 Task: Move a task to a different folder in Microsoft Outlook.
Action: Mouse moved to (11, 166)
Screenshot: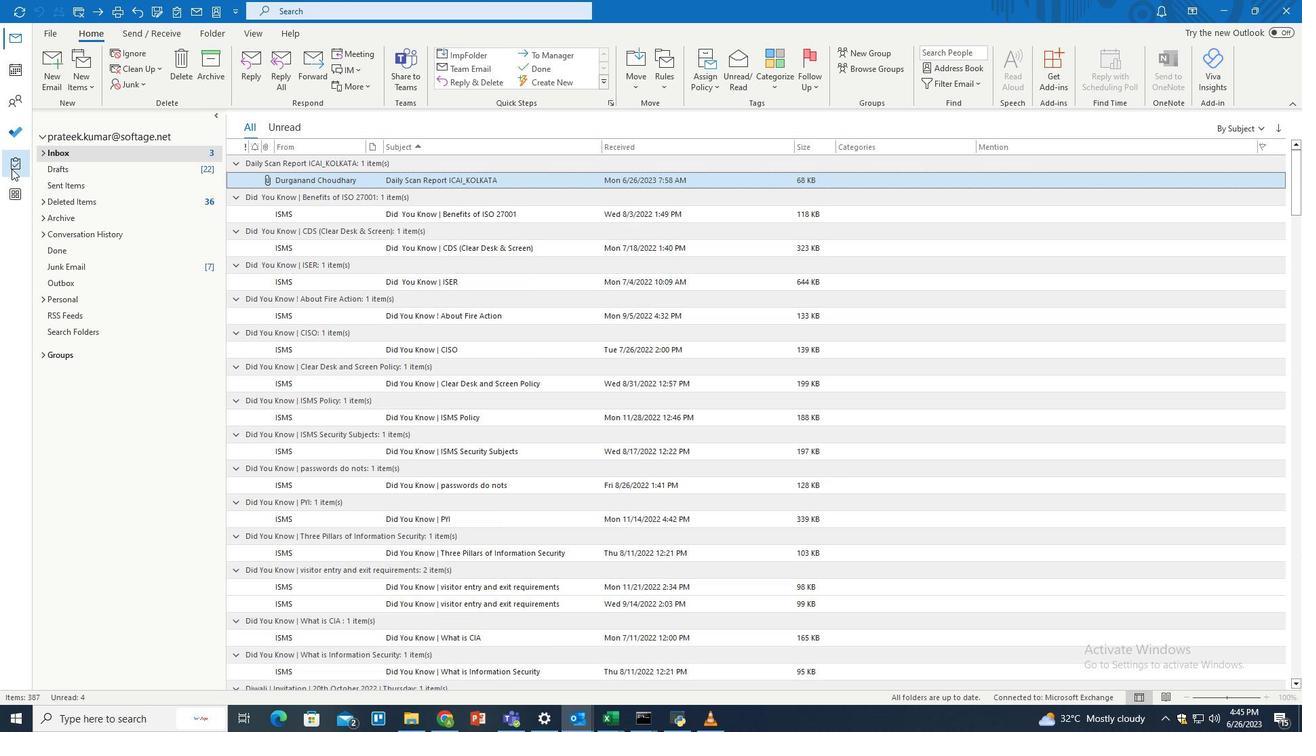 
Action: Mouse pressed left at (11, 166)
Screenshot: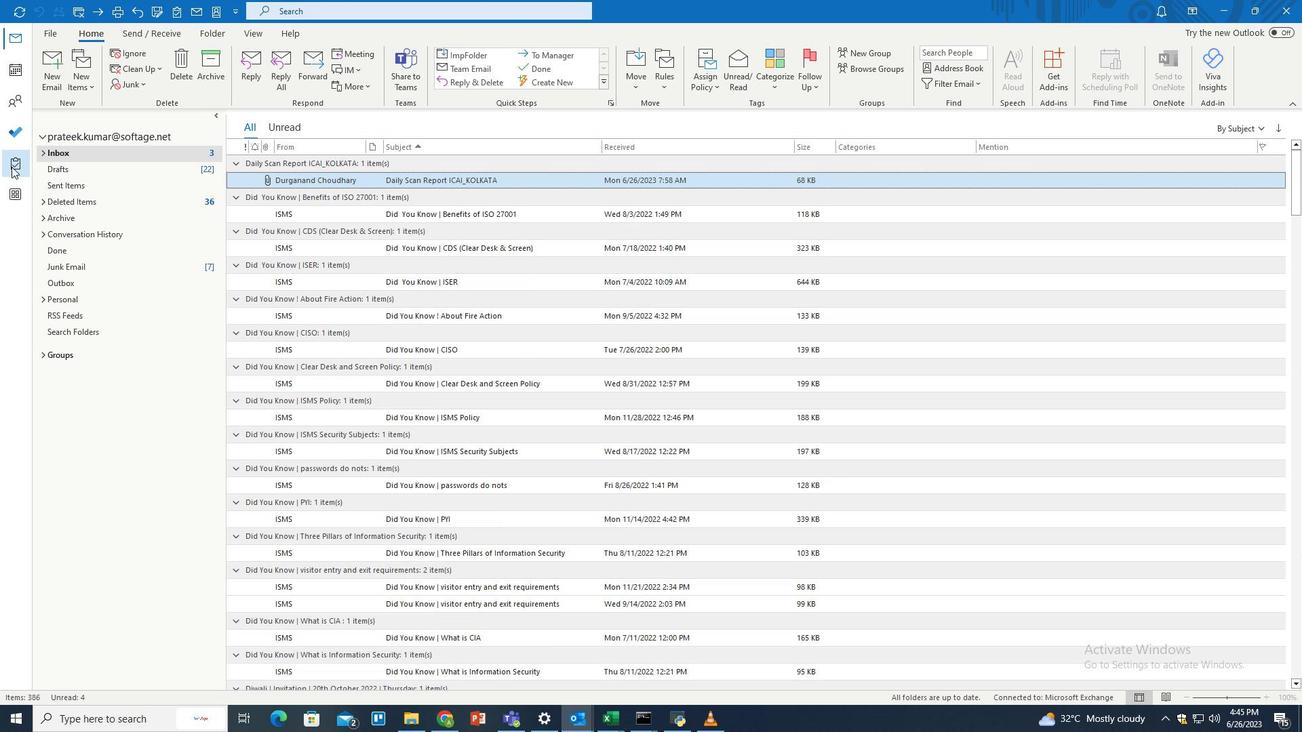 
Action: Mouse moved to (296, 193)
Screenshot: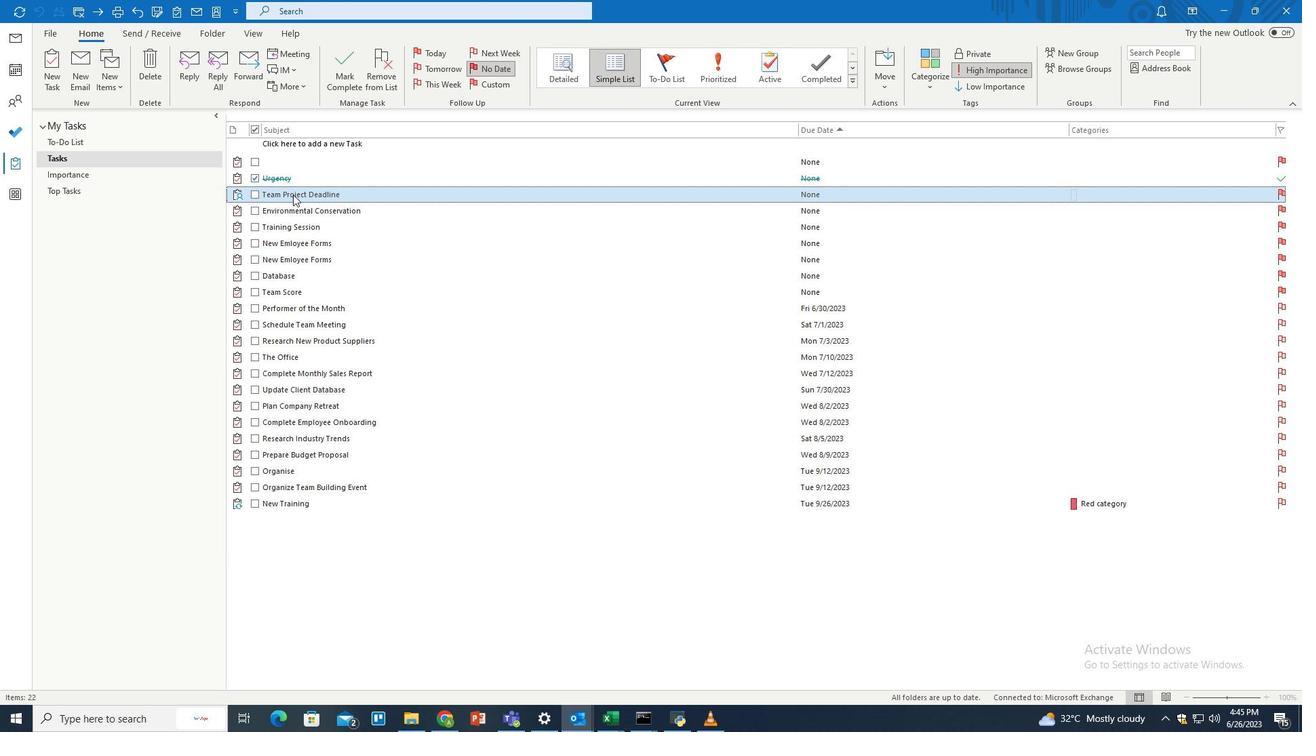 
Action: Mouse pressed left at (296, 193)
Screenshot: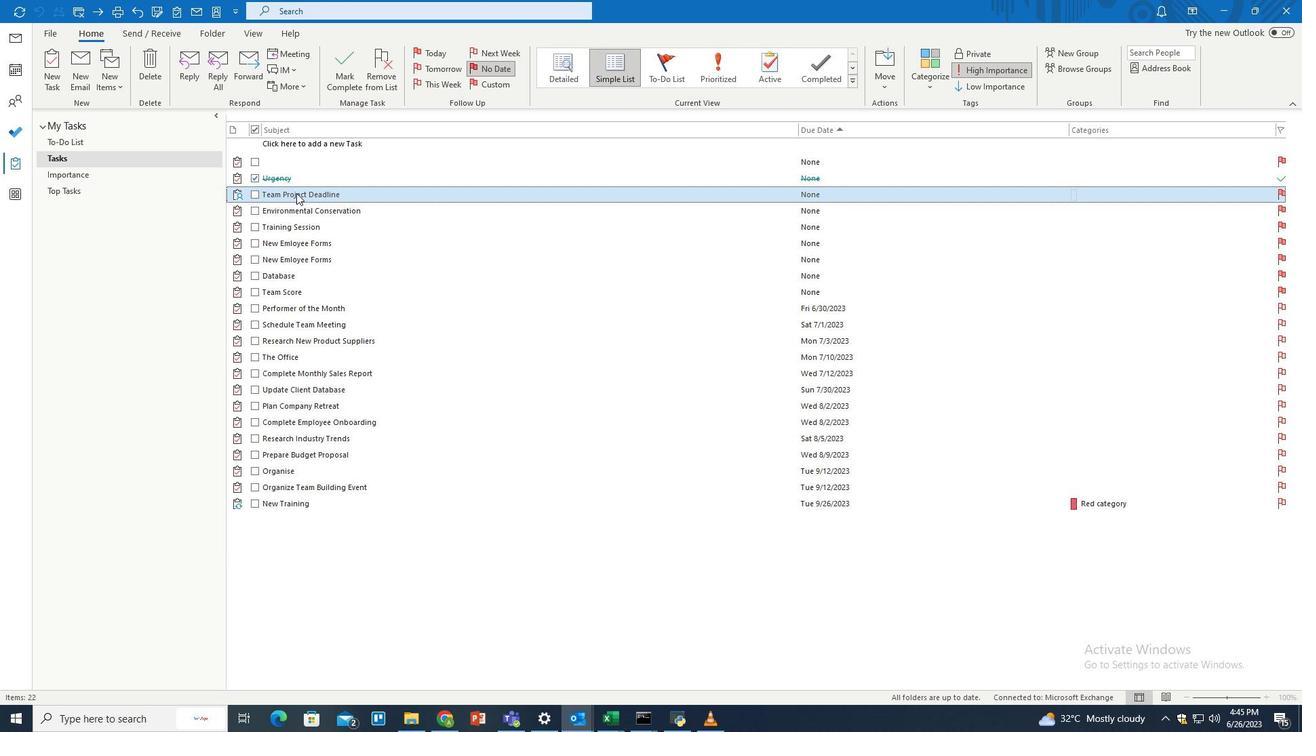 
Action: Mouse moved to (282, 274)
Screenshot: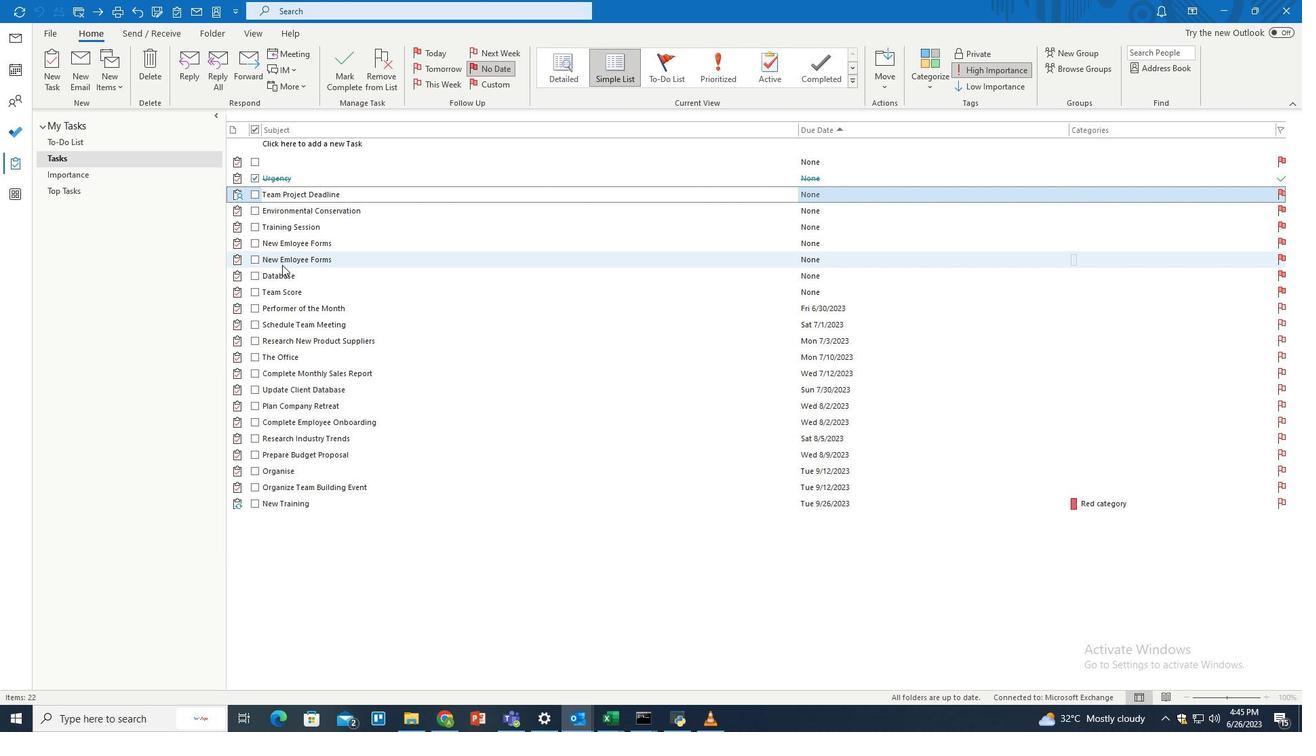 
Action: Mouse pressed left at (282, 274)
Screenshot: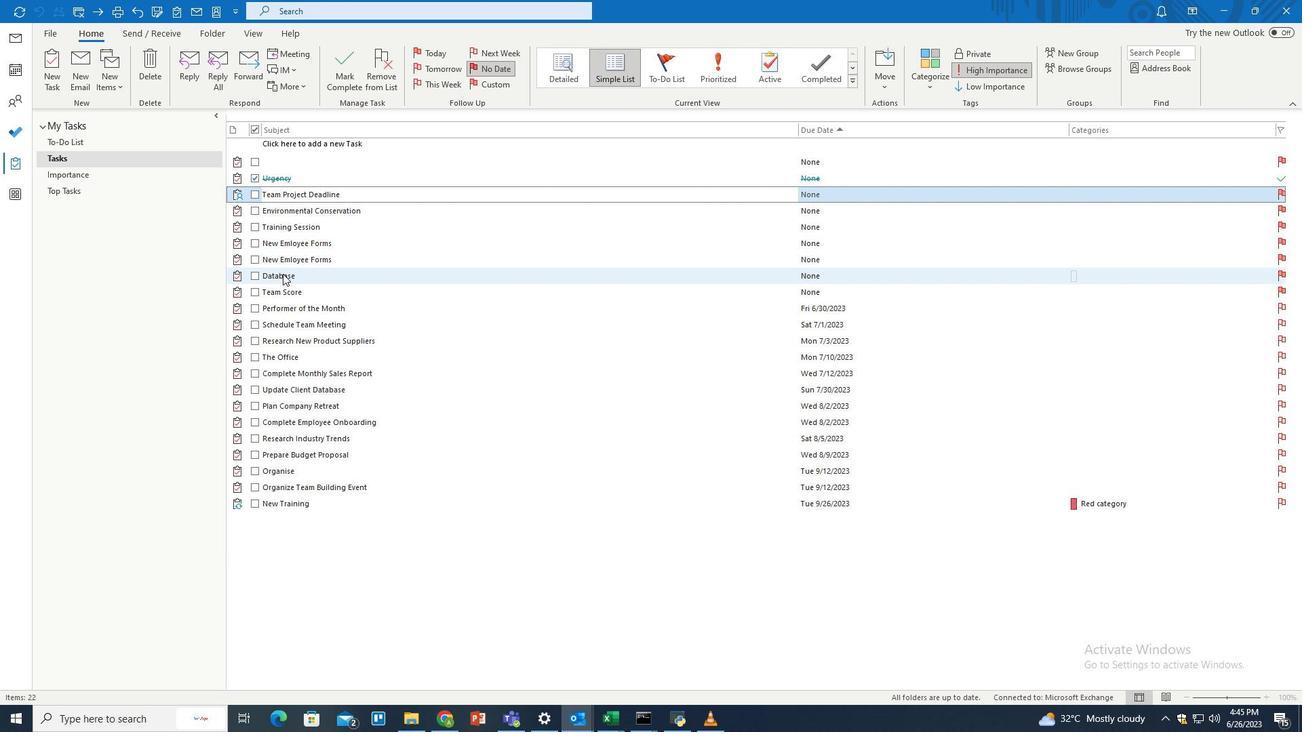 
Action: Mouse moved to (886, 76)
Screenshot: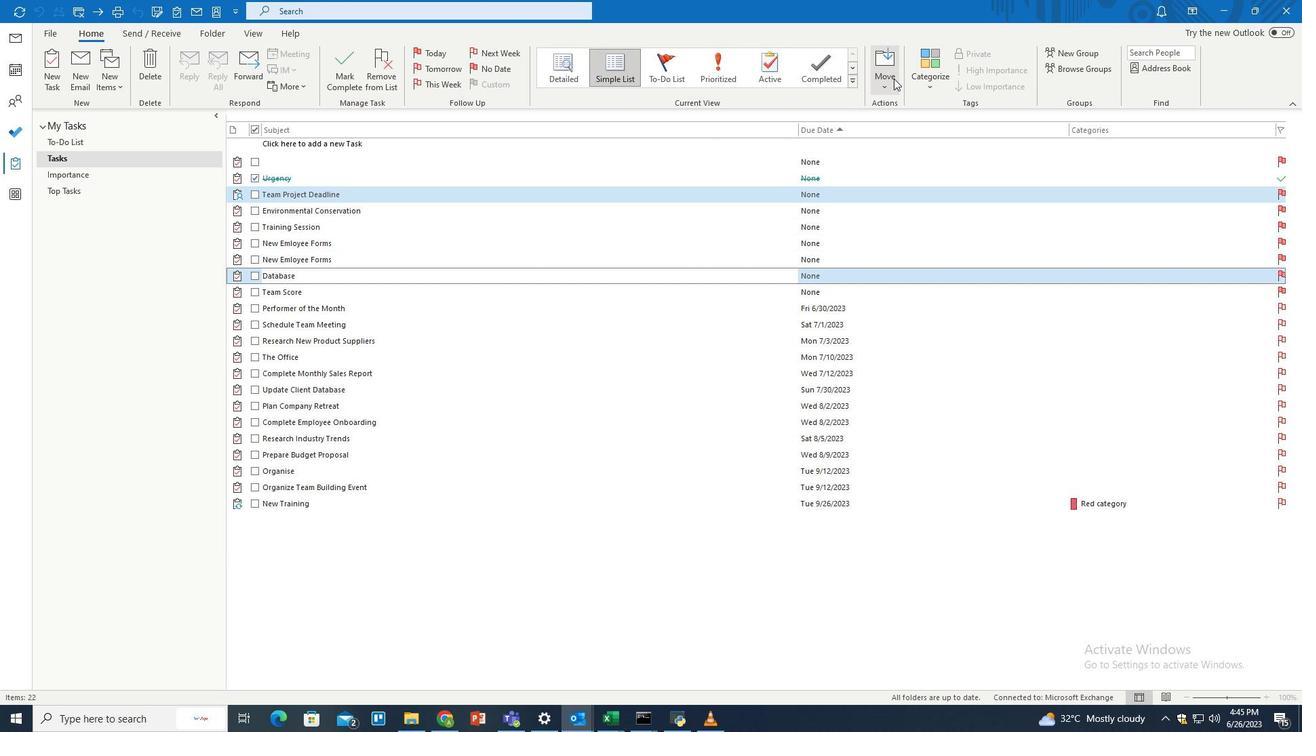 
Action: Mouse pressed left at (886, 76)
Screenshot: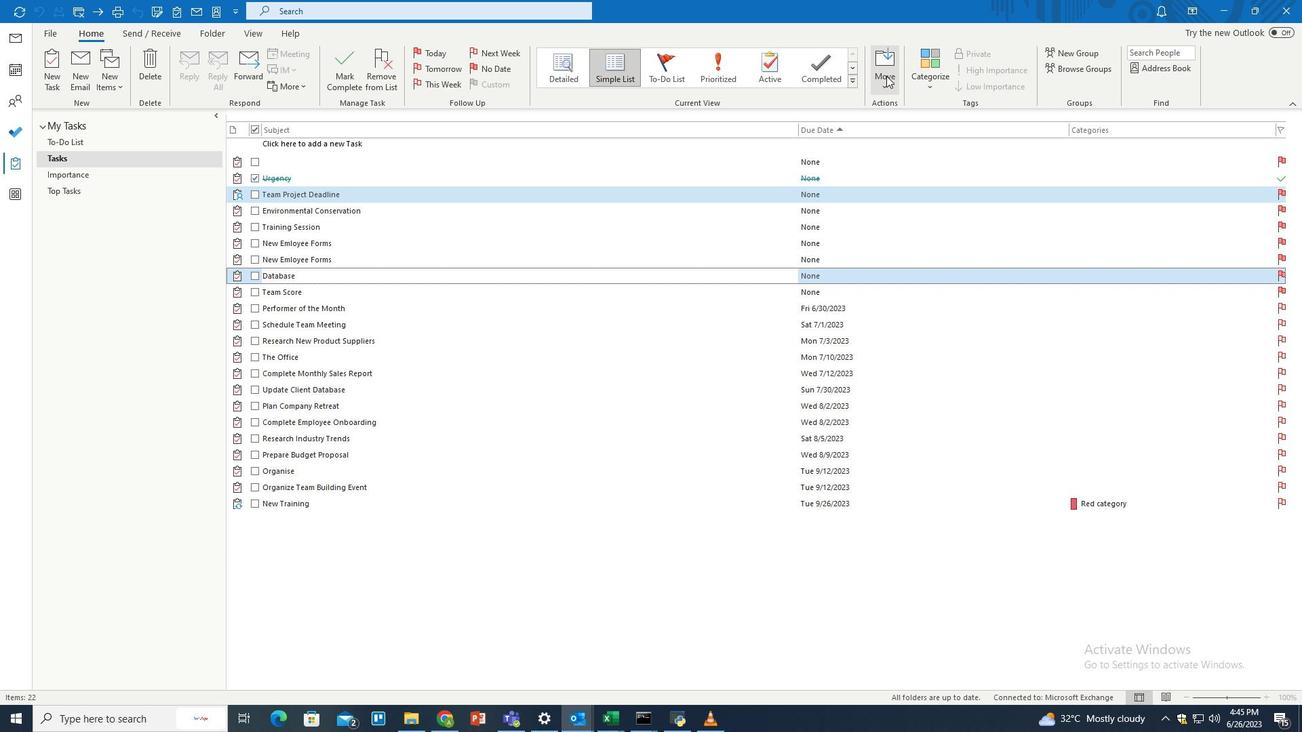 
Action: Mouse moved to (909, 104)
Screenshot: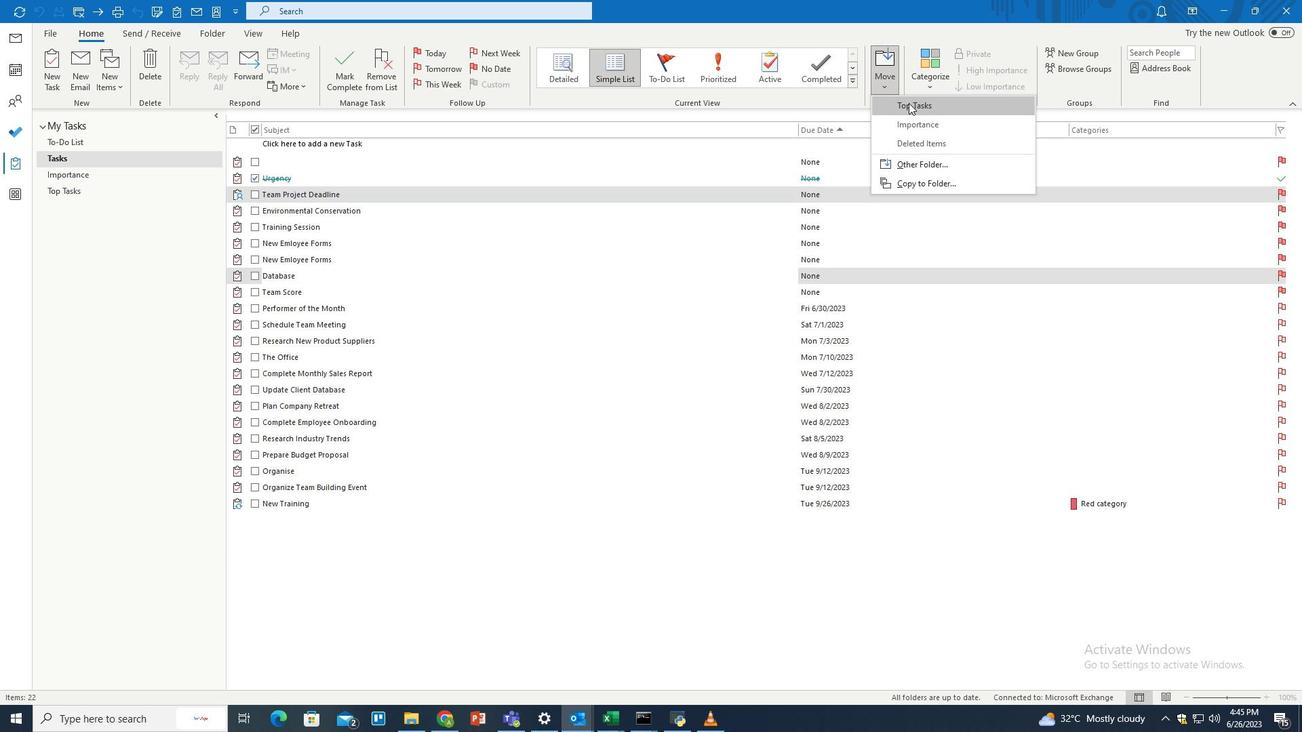 
Action: Mouse pressed left at (909, 104)
Screenshot: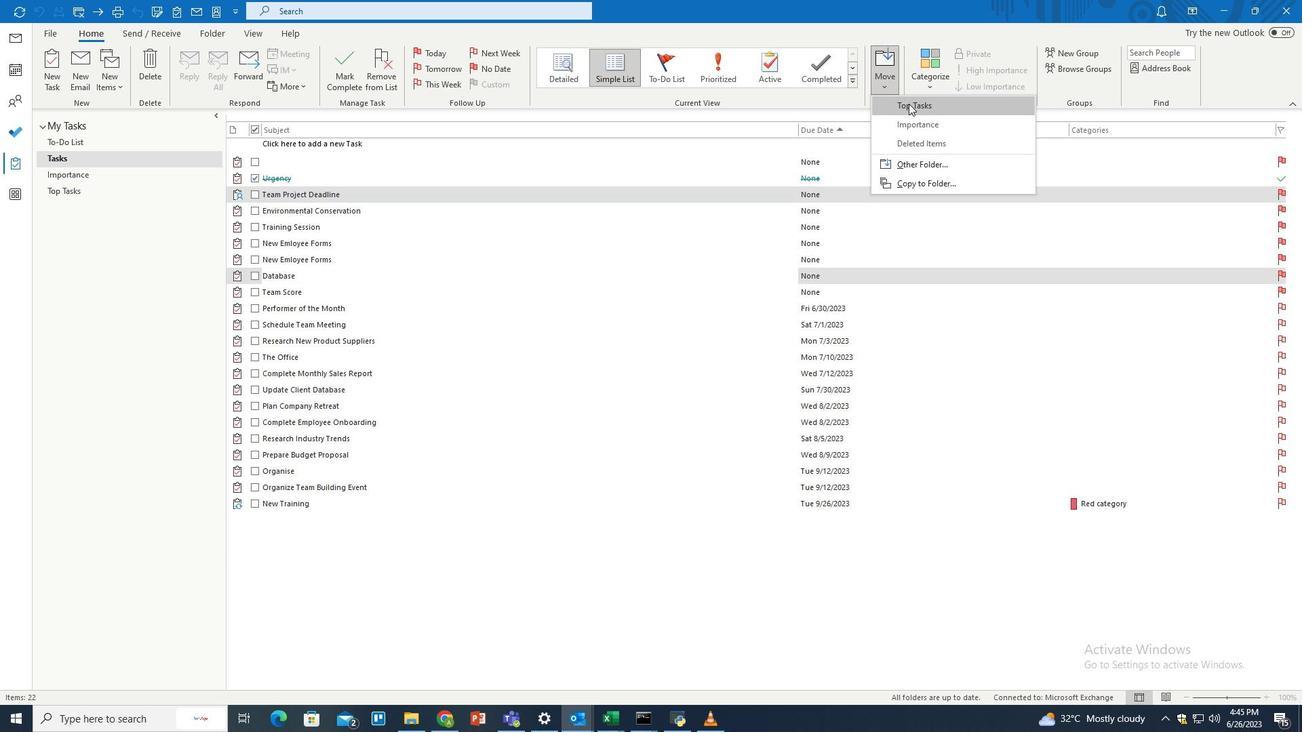 
Action: Mouse moved to (616, 395)
Screenshot: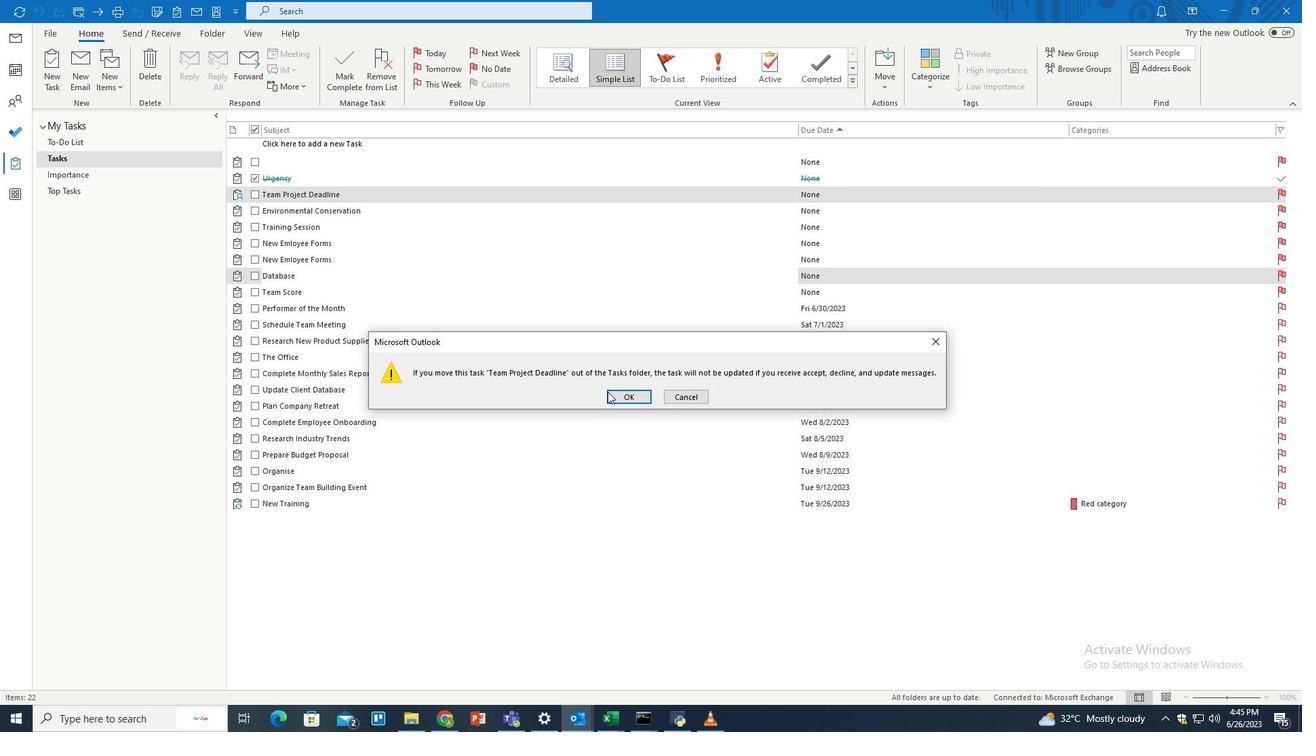 
Action: Mouse pressed left at (616, 395)
Screenshot: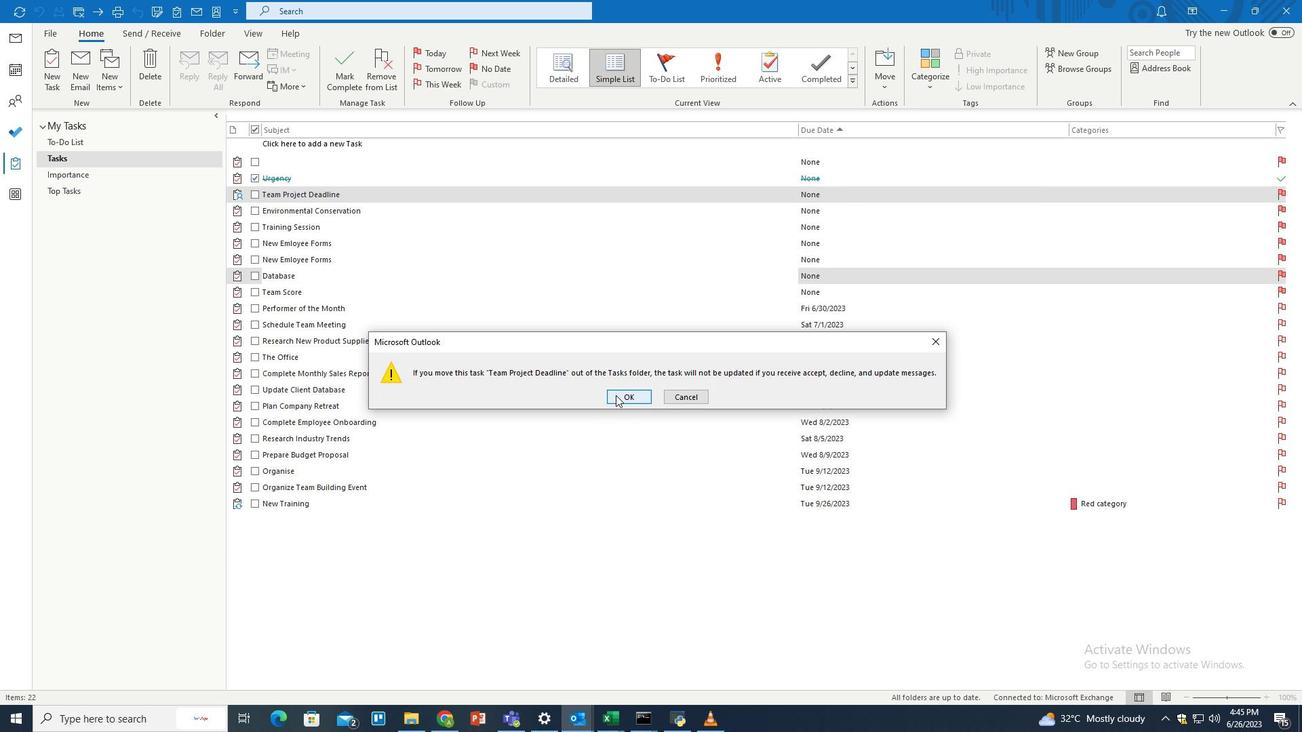 
Action: Mouse moved to (612, 396)
Screenshot: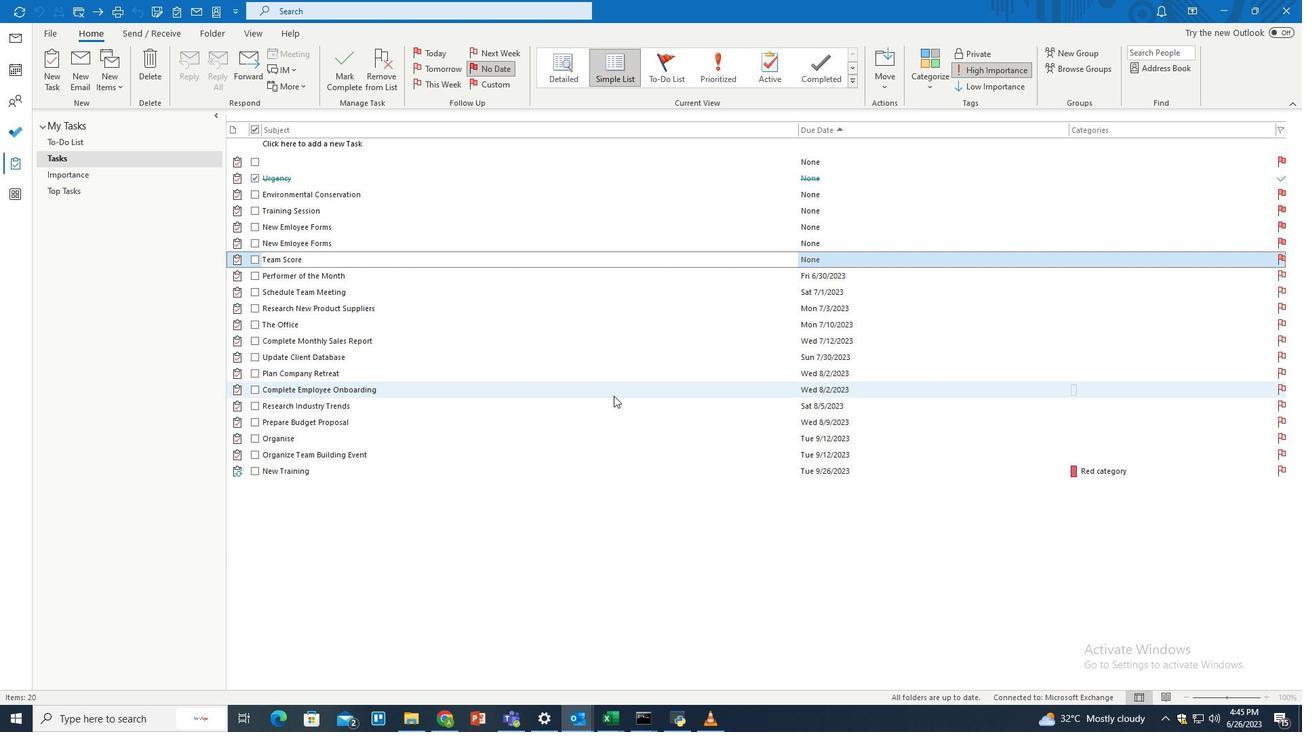 
